Task: Make in the project AtlasLine a sprint 'Fast & Furious'. Create in the project AtlasLine a sprint 'Fast & Furious'. Add in the project AtlasLine a sprint 'Fast & Furious'
Action: Mouse moved to (183, 48)
Screenshot: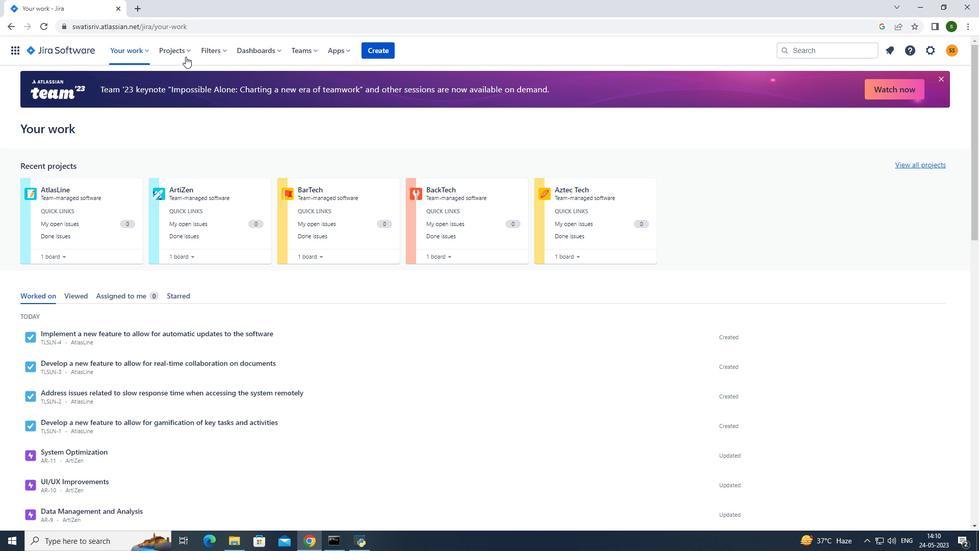 
Action: Mouse pressed left at (183, 48)
Screenshot: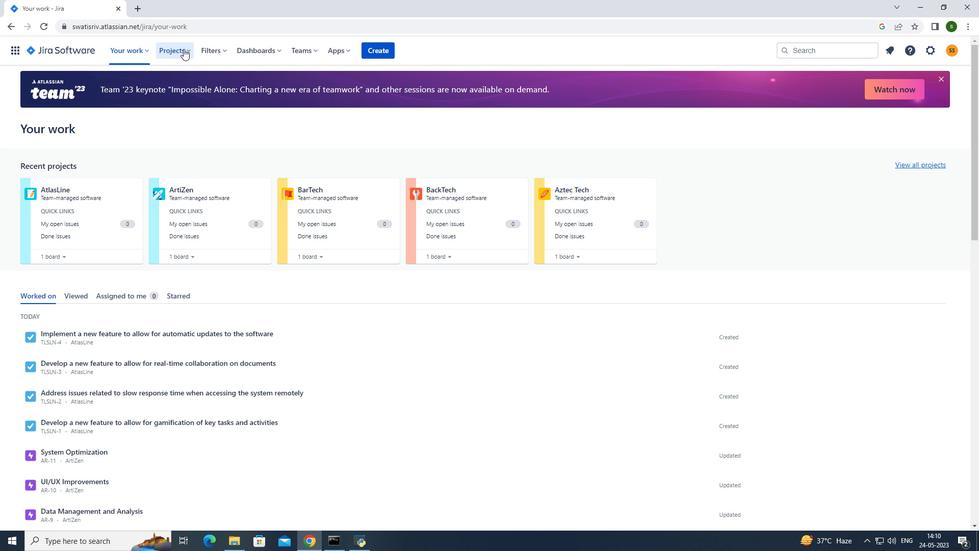 
Action: Mouse moved to (218, 89)
Screenshot: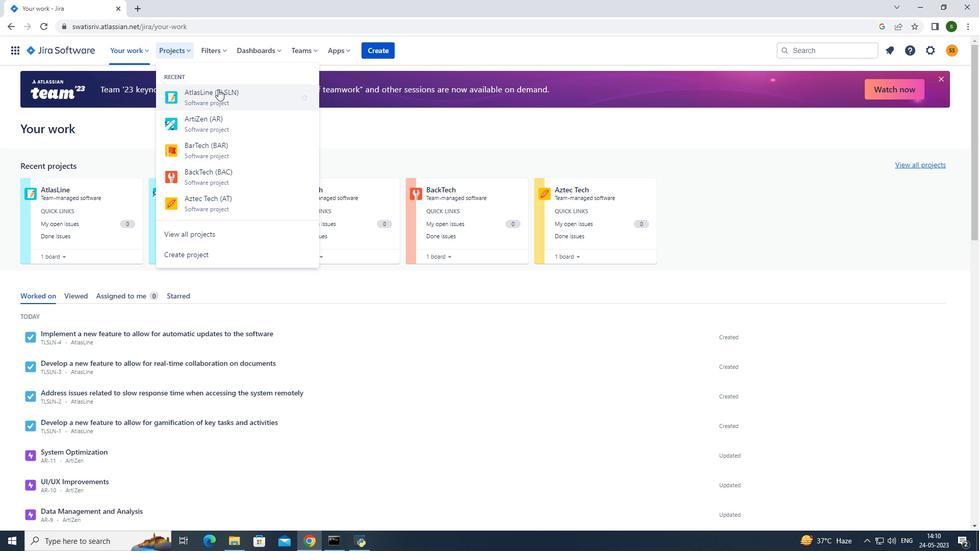 
Action: Mouse pressed left at (218, 89)
Screenshot: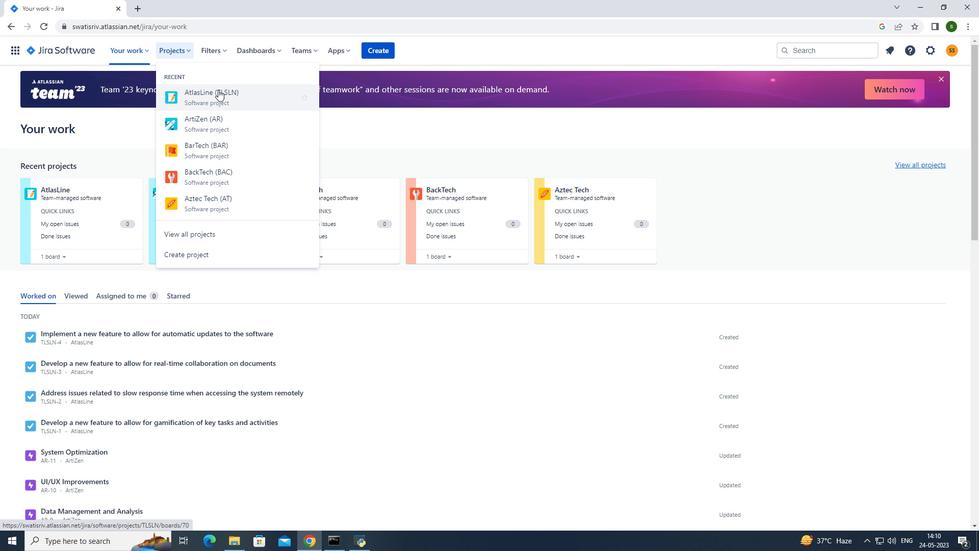 
Action: Mouse moved to (205, 351)
Screenshot: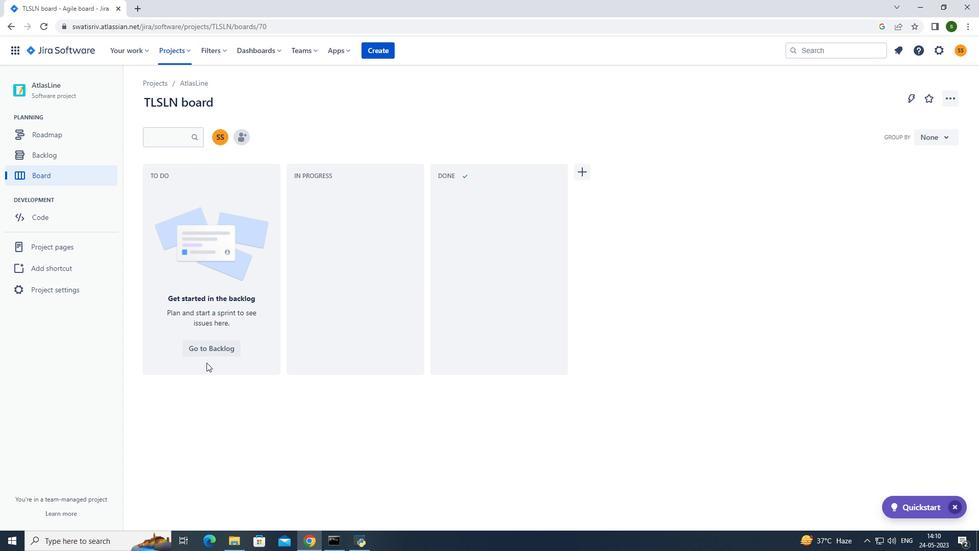 
Action: Mouse pressed left at (205, 351)
Screenshot: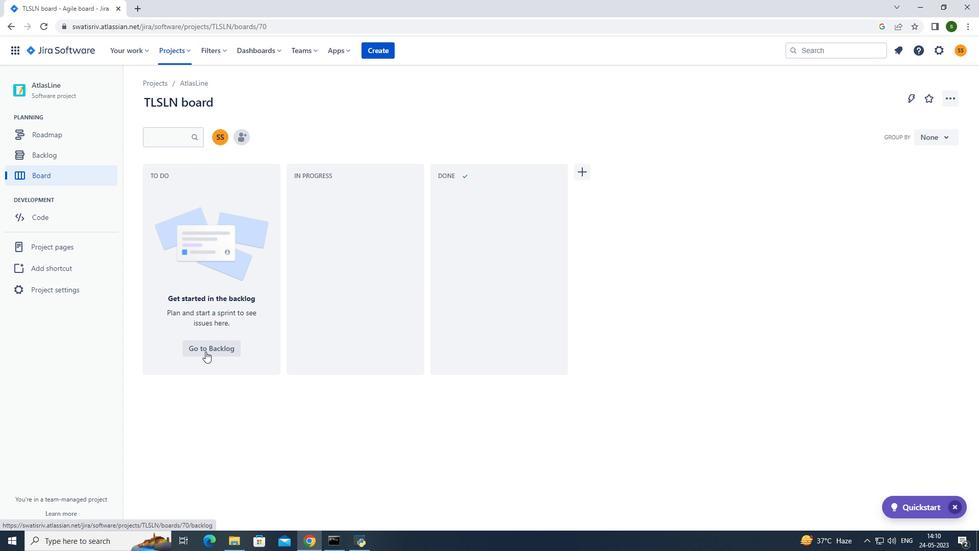 
Action: Mouse moved to (920, 163)
Screenshot: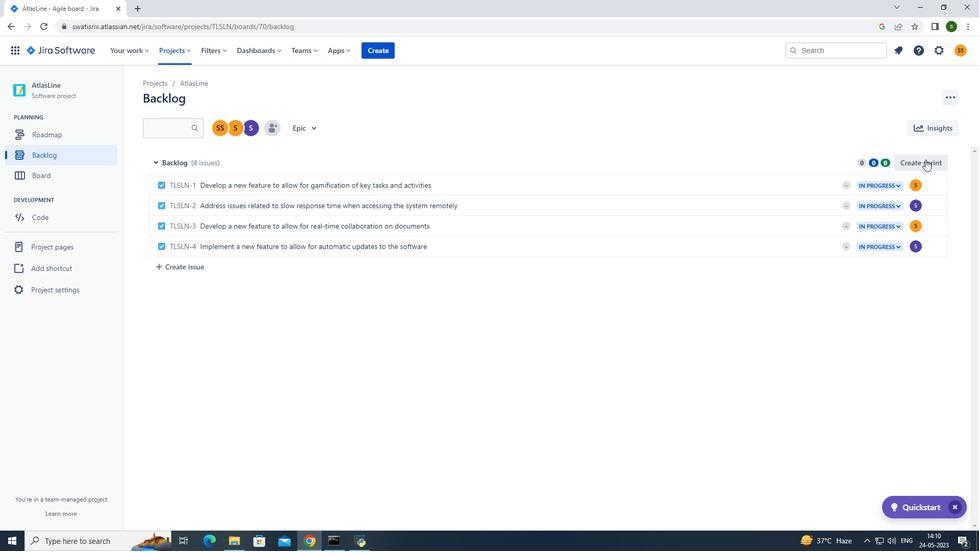 
Action: Mouse pressed left at (920, 163)
Screenshot: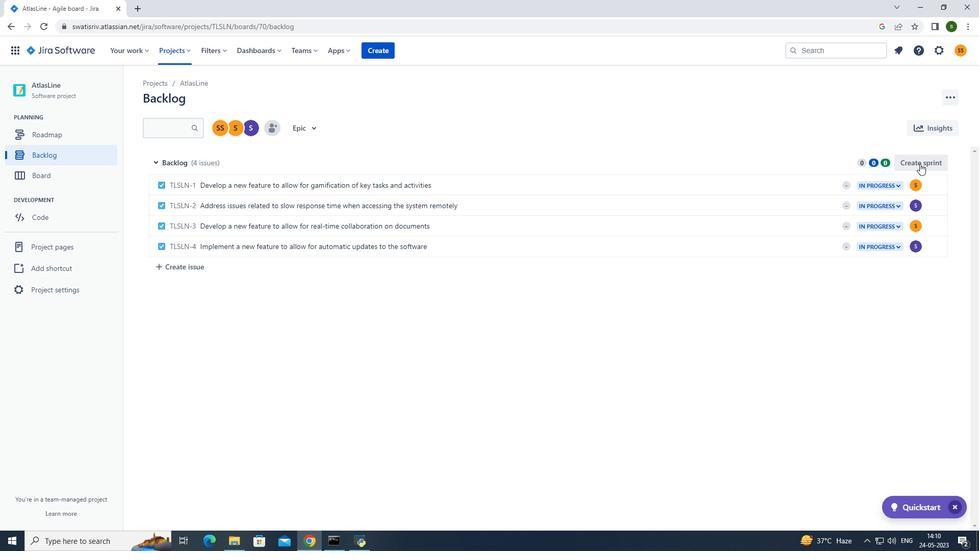 
Action: Mouse moved to (938, 161)
Screenshot: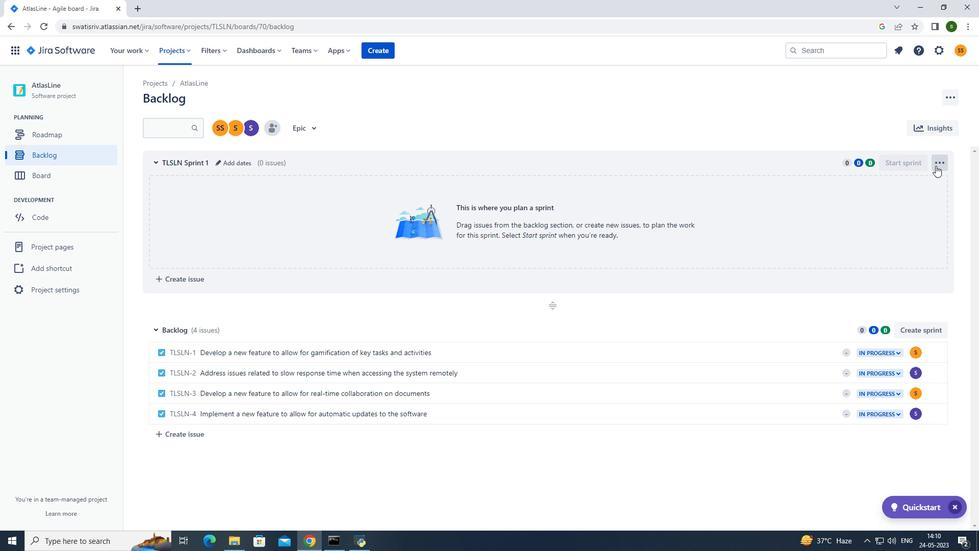 
Action: Mouse pressed left at (938, 161)
Screenshot: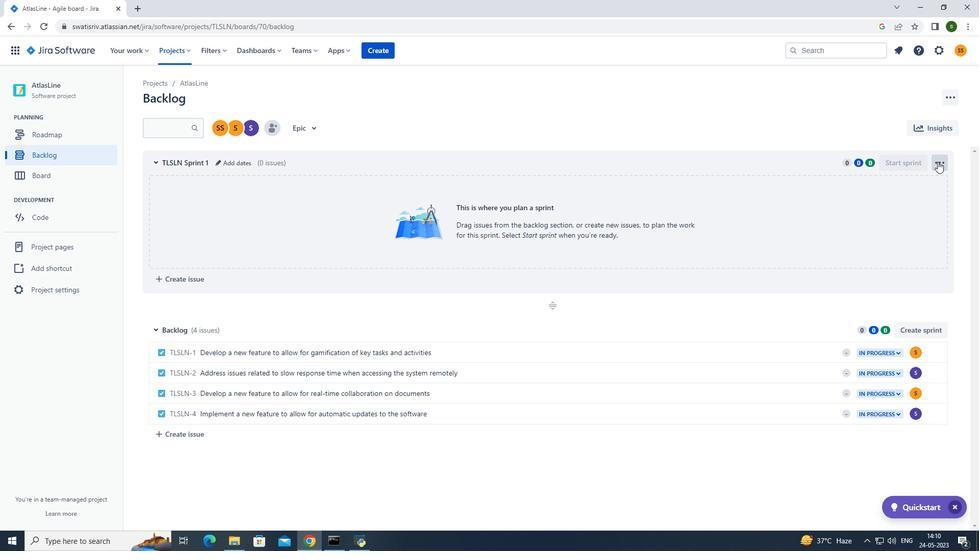 
Action: Mouse moved to (926, 183)
Screenshot: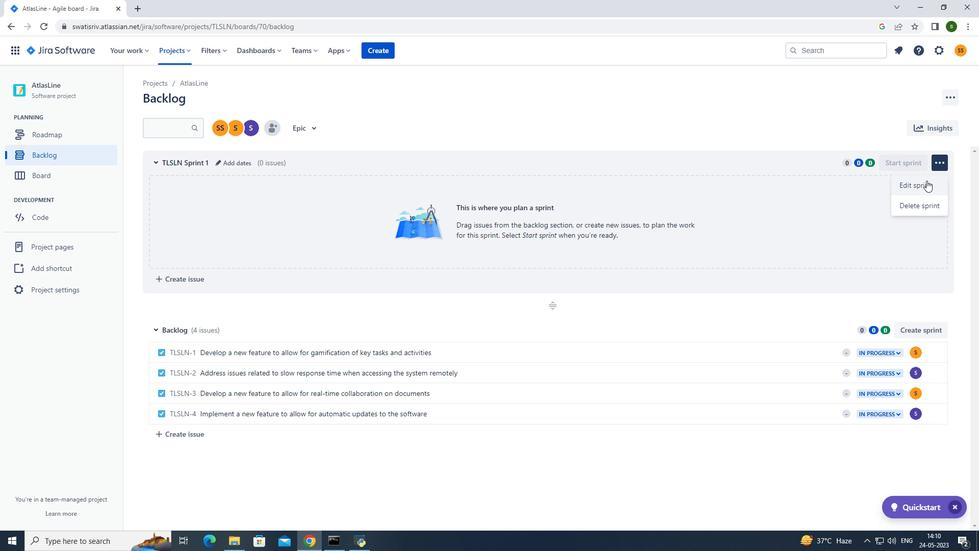 
Action: Mouse pressed left at (926, 183)
Screenshot: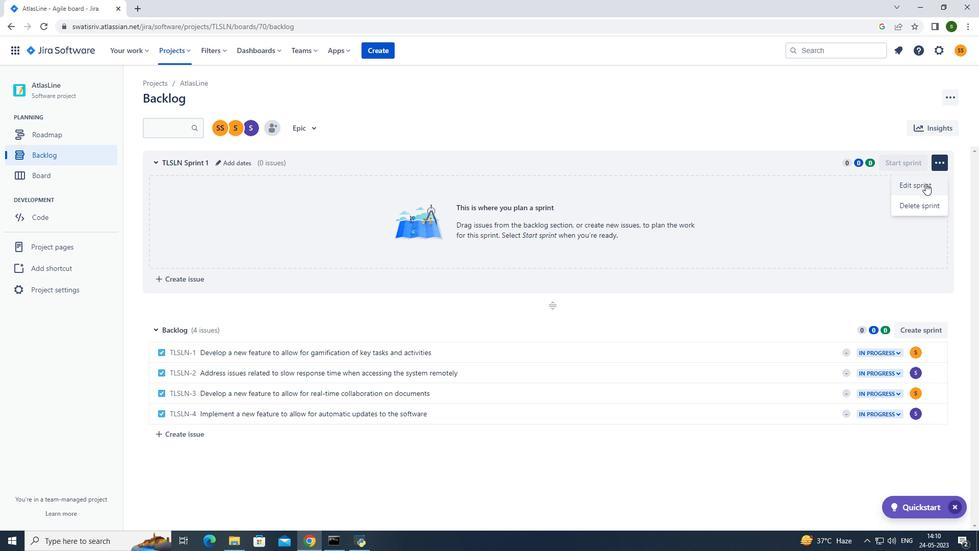 
Action: Mouse moved to (425, 118)
Screenshot: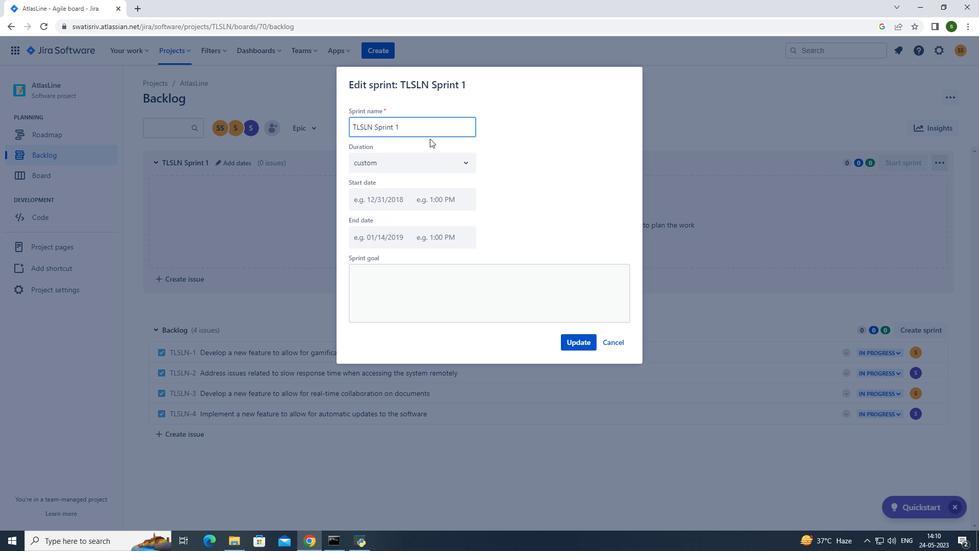 
Action: Key pressed <Key.backspace><Key.backspace><Key.backspace><Key.backspace><Key.backspace><Key.backspace><Key.backspace><Key.backspace><Key.backspace><Key.backspace><Key.backspace><Key.backspace><Key.backspace><Key.backspace><Key.caps_lock>F<Key.caps_lock>ast<Key.space><Key.shift><Key.shift><Key.shift><Key.shift><Key.shift><Key.shift><Key.shift><Key.shift><Key.shift><Key.shift><Key.shift><Key.shift><Key.shift><Key.shift><Key.shift>&<Key.space><Key.caps_lock>F<Key.caps_lock>urious
Screenshot: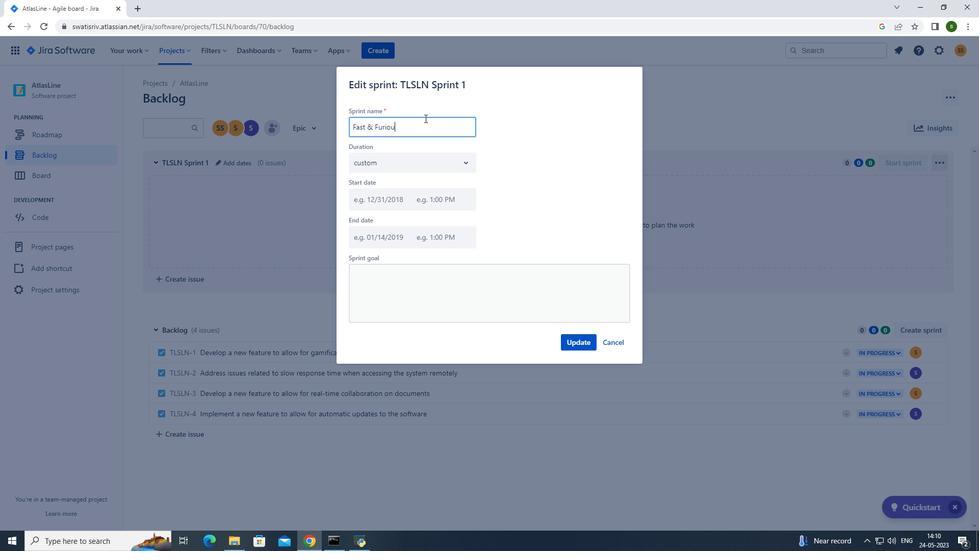 
Action: Mouse moved to (584, 342)
Screenshot: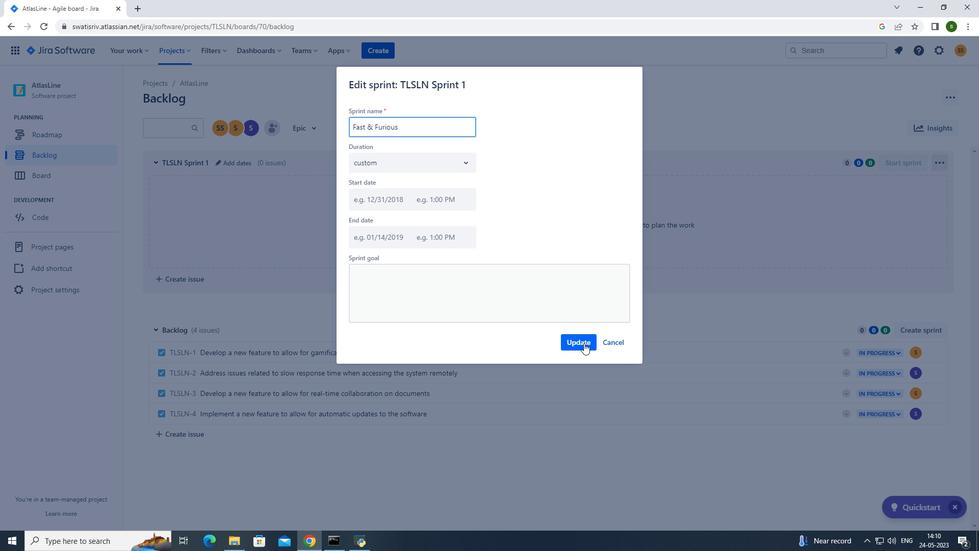 
Action: Mouse pressed left at (584, 342)
Screenshot: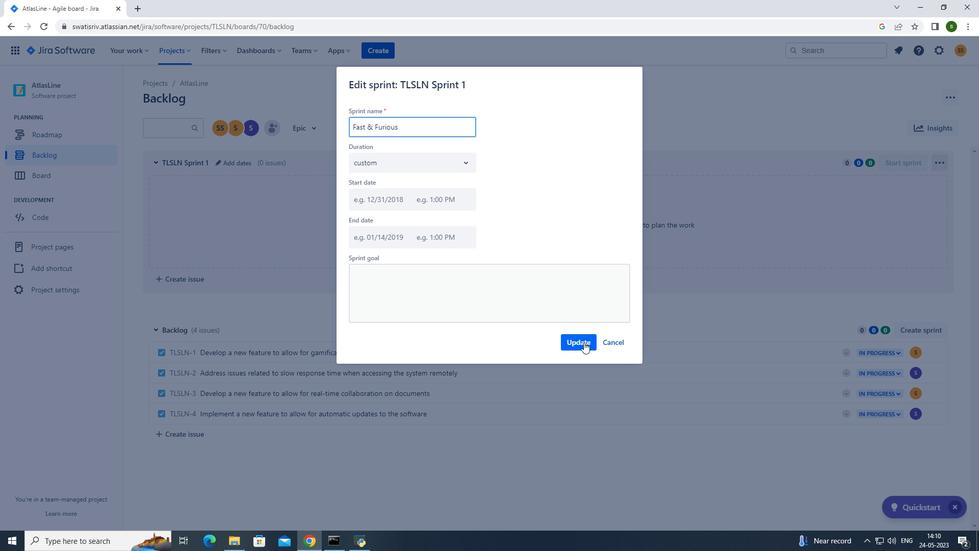 
Action: Mouse moved to (177, 50)
Screenshot: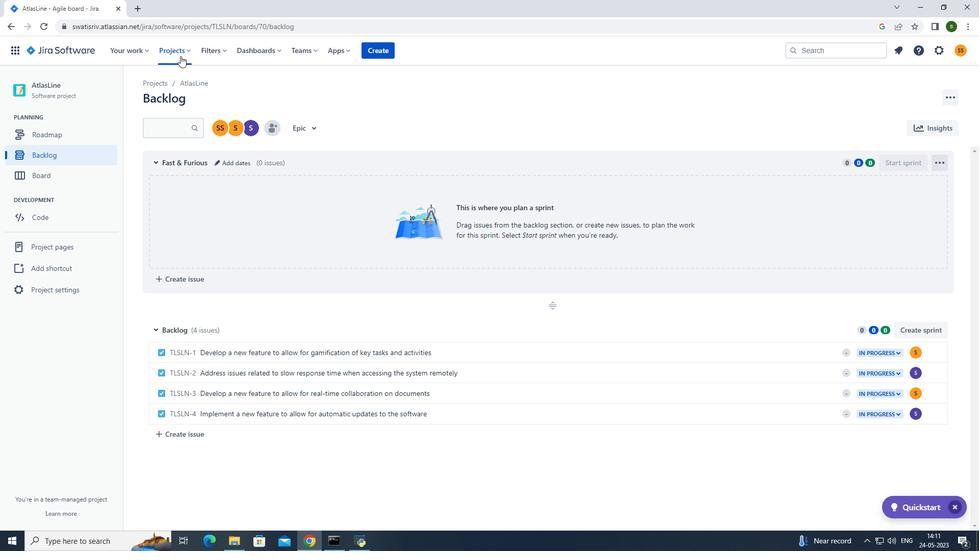 
Action: Mouse pressed left at (177, 50)
Screenshot: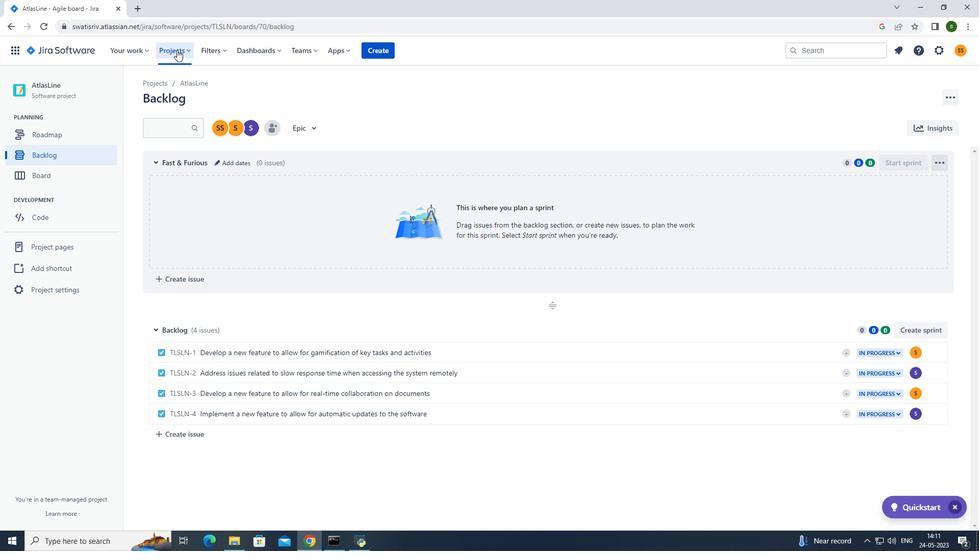 
Action: Mouse moved to (220, 89)
Screenshot: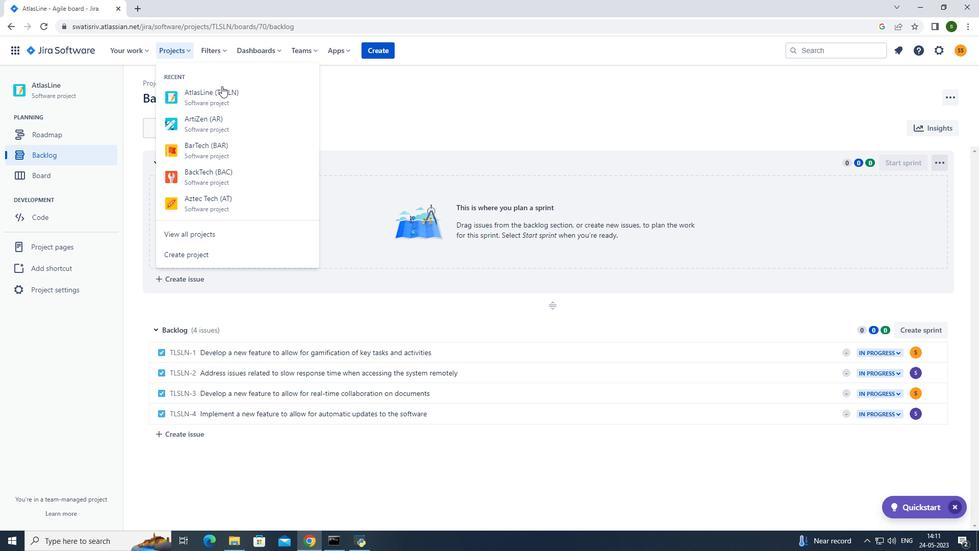 
Action: Mouse pressed left at (220, 89)
Screenshot: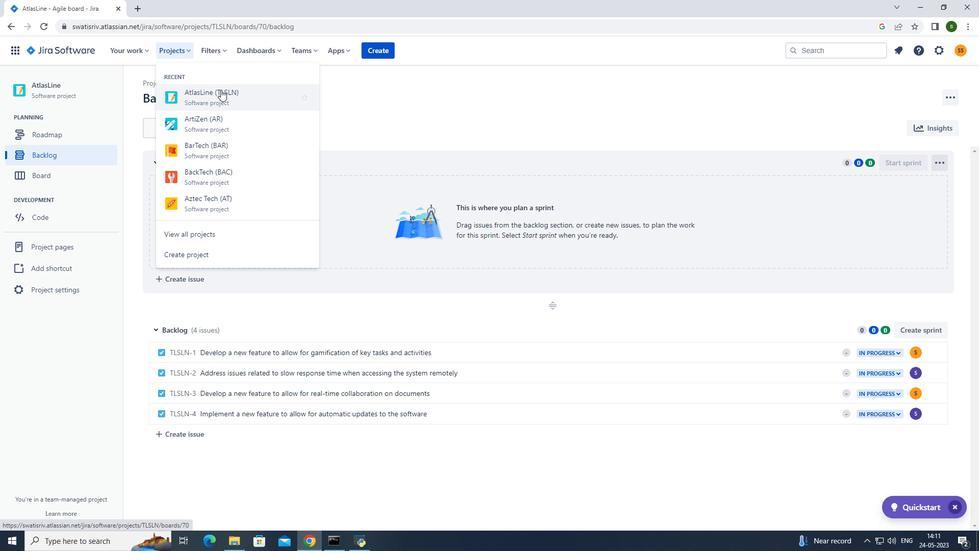 
Action: Mouse moved to (209, 347)
Screenshot: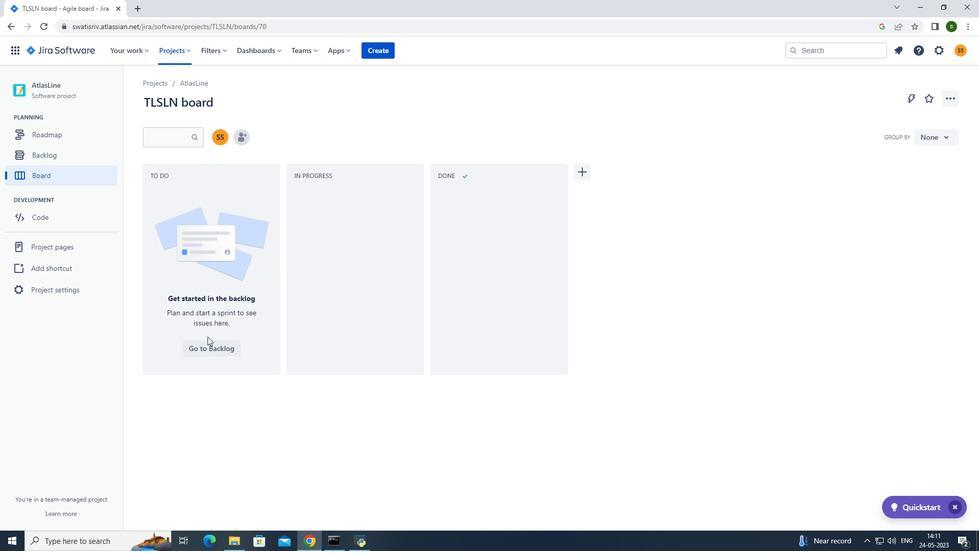 
Action: Mouse pressed left at (209, 347)
Screenshot: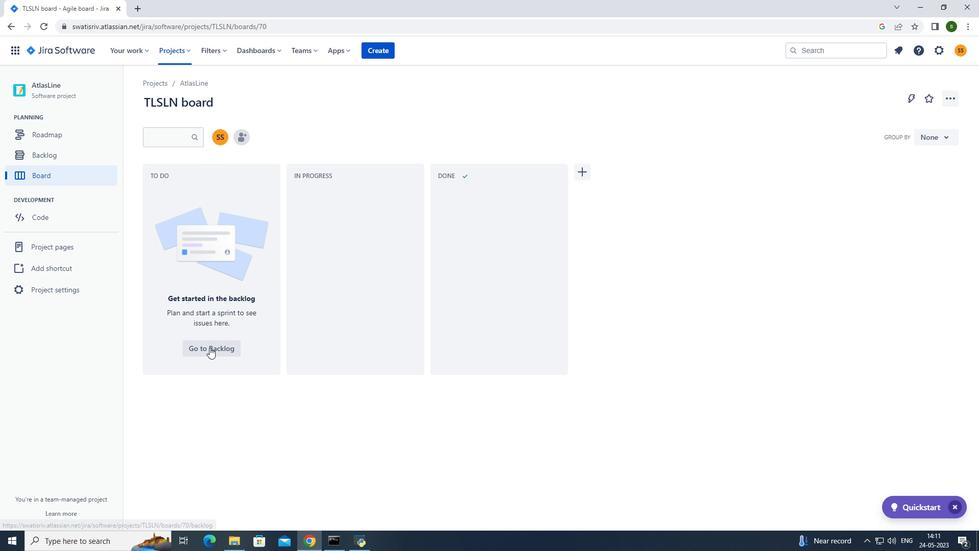
Action: Mouse moved to (929, 326)
Screenshot: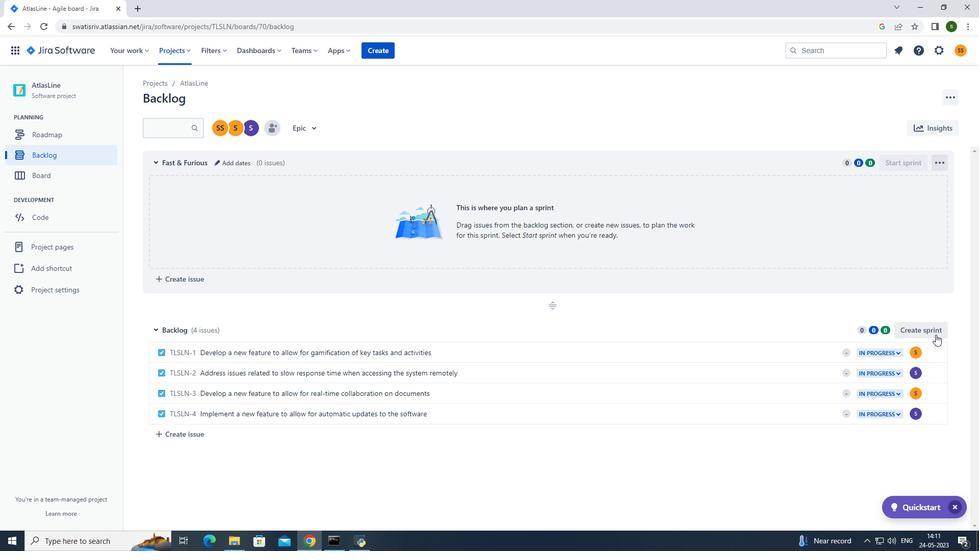 
Action: Mouse pressed left at (929, 326)
Screenshot: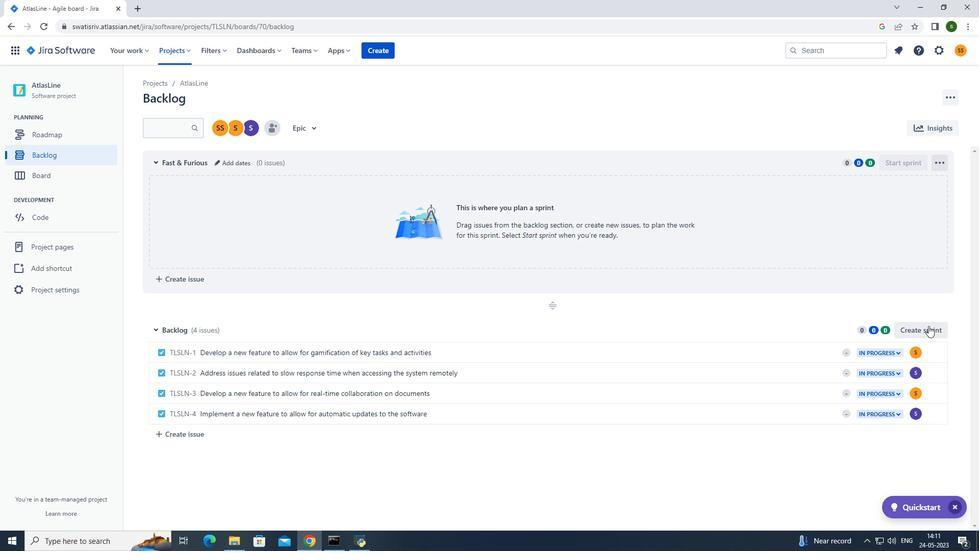 
Action: Mouse moved to (943, 332)
Screenshot: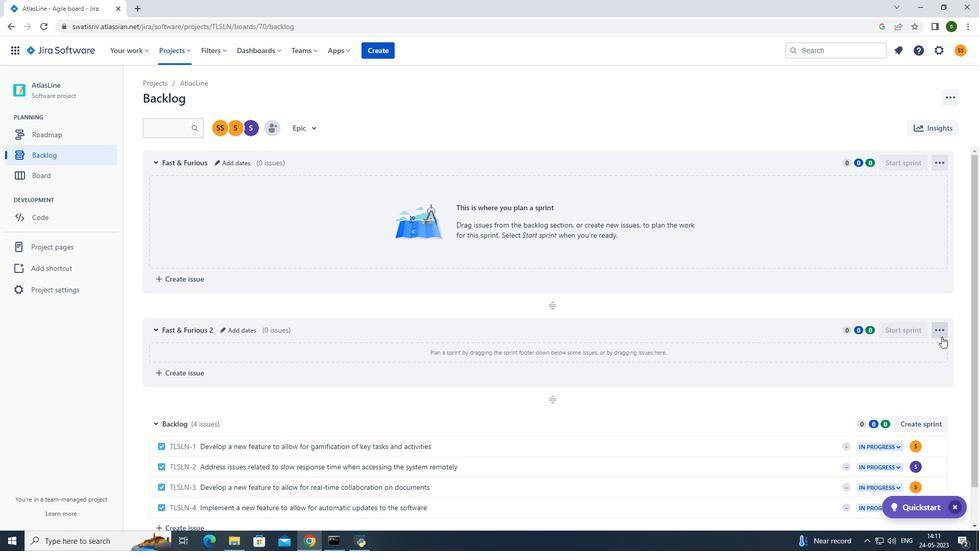 
Action: Mouse pressed left at (943, 332)
Screenshot: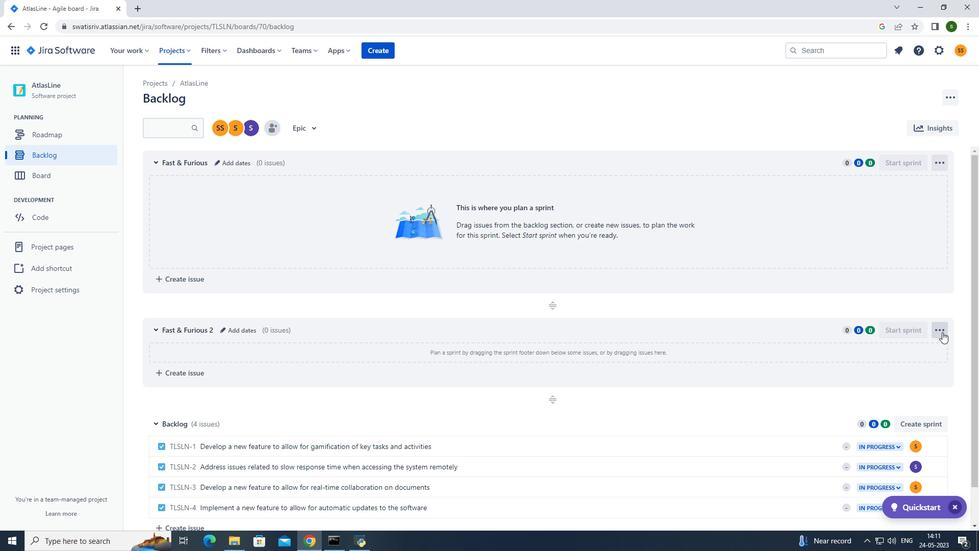 
Action: Mouse moved to (915, 376)
Screenshot: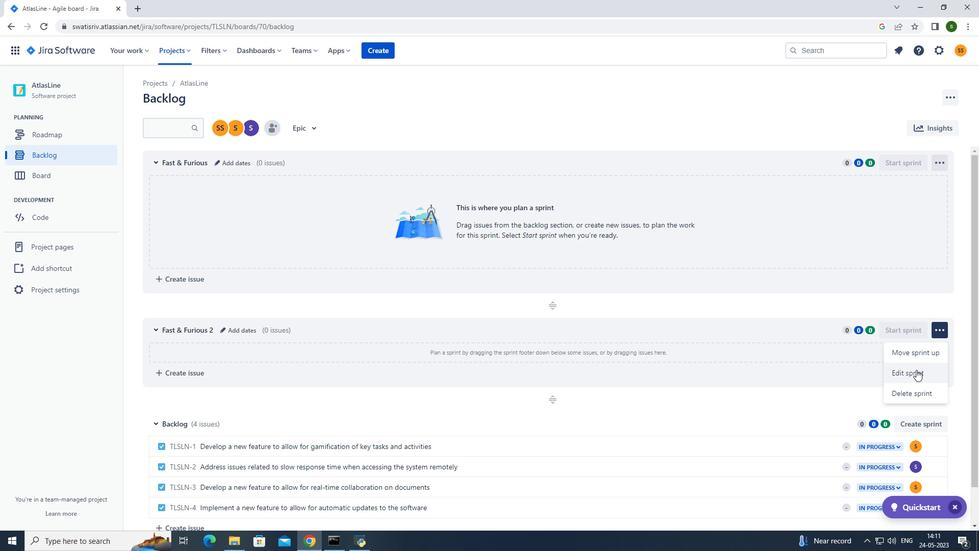 
Action: Mouse pressed left at (915, 376)
Screenshot: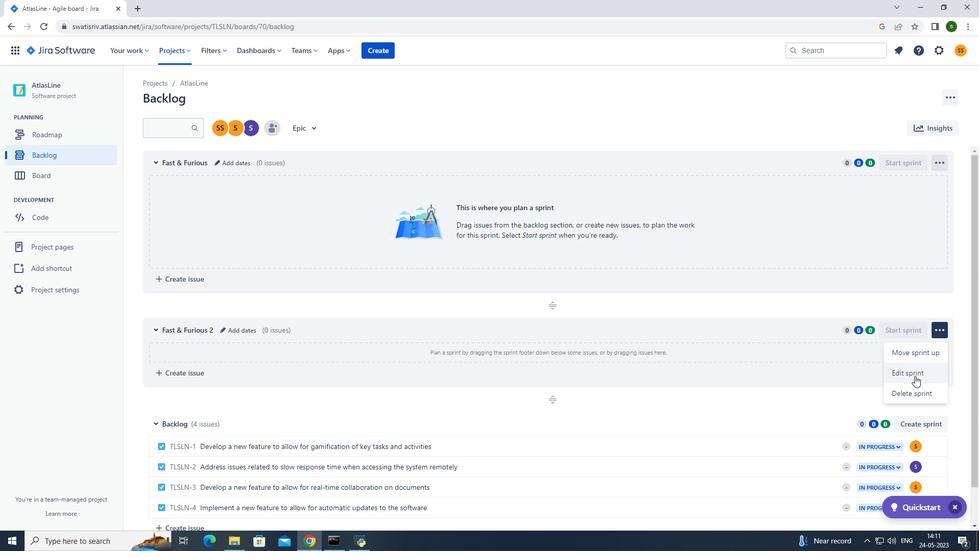 
Action: Mouse moved to (407, 118)
Screenshot: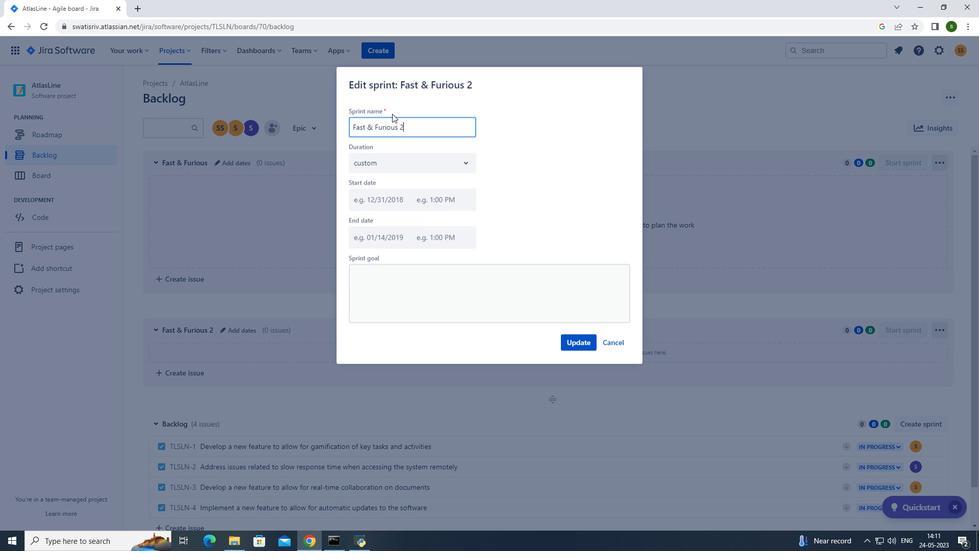 
Action: Key pressed <Key.backspace><Key.backspace><Key.backspace><Key.backspace><Key.backspace><Key.backspace><Key.backspace><Key.backspace><Key.backspace><Key.backspace><Key.backspace><Key.backspace><Key.backspace><Key.backspace><Key.backspace><Key.backspace><Key.caps_lock>F<Key.caps_lock>at<Key.backspace>st<Key.space><Key.shift>&<Key.space><Key.caps_lock>F<Key.caps_lock>urious
Screenshot: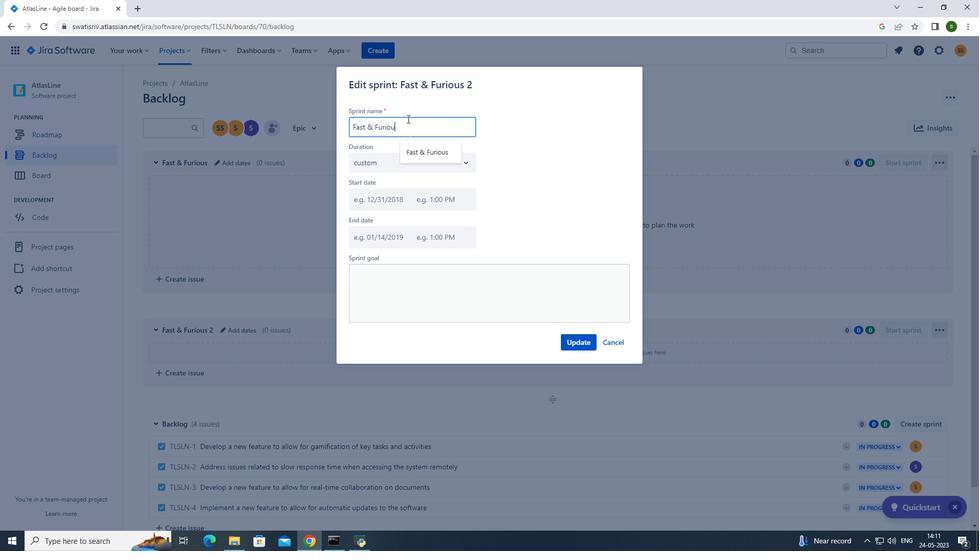 
Action: Mouse moved to (576, 348)
Screenshot: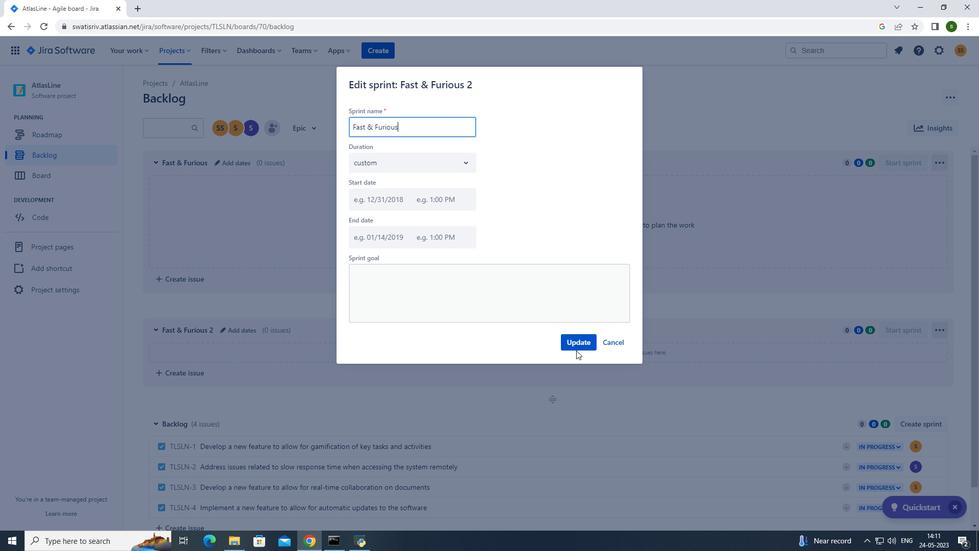 
Action: Mouse pressed left at (576, 348)
Screenshot: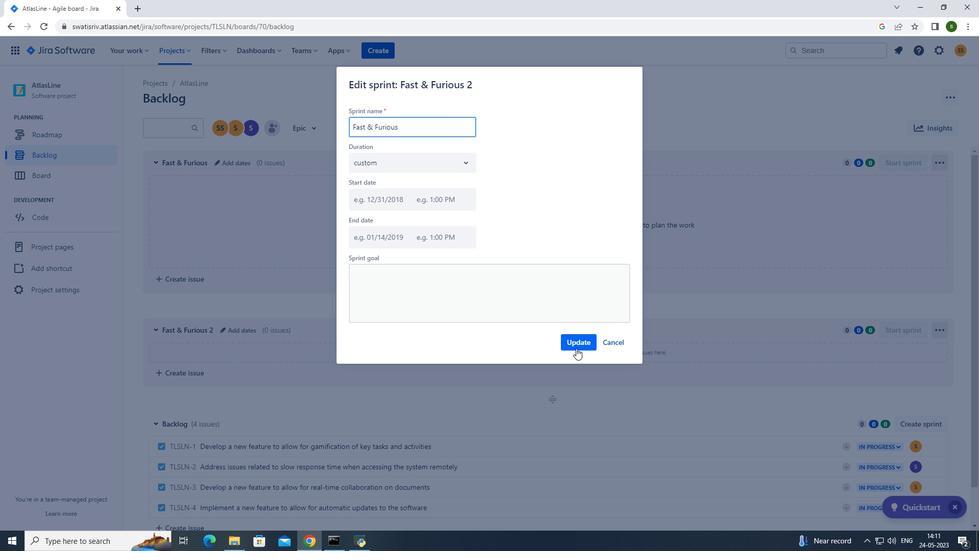 
Action: Mouse moved to (169, 50)
Screenshot: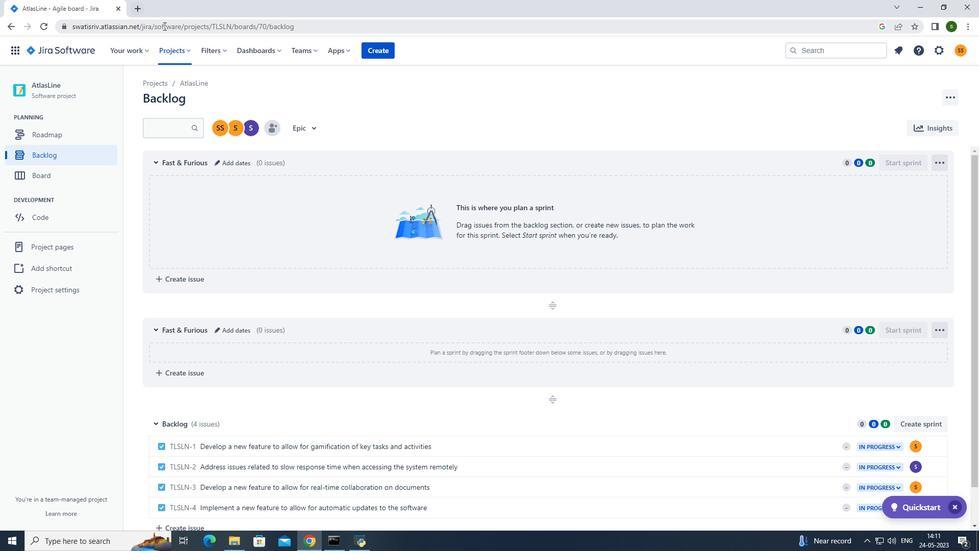 
Action: Mouse pressed left at (169, 50)
Screenshot: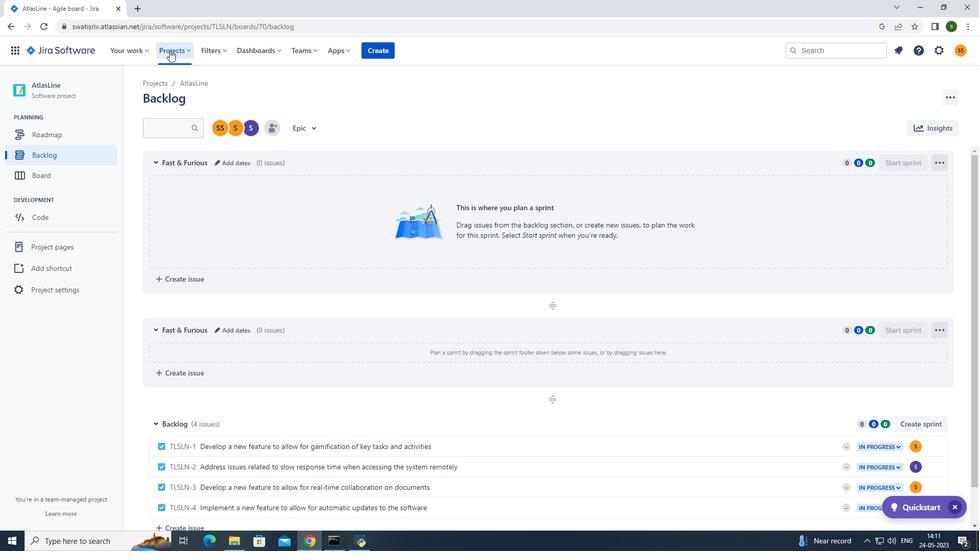 
Action: Mouse moved to (193, 101)
Screenshot: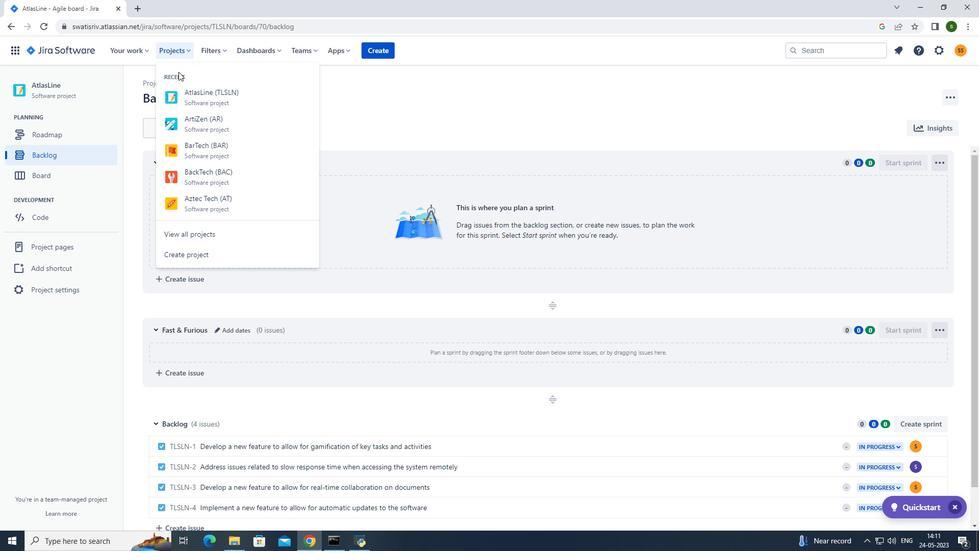 
Action: Mouse pressed left at (193, 101)
Screenshot: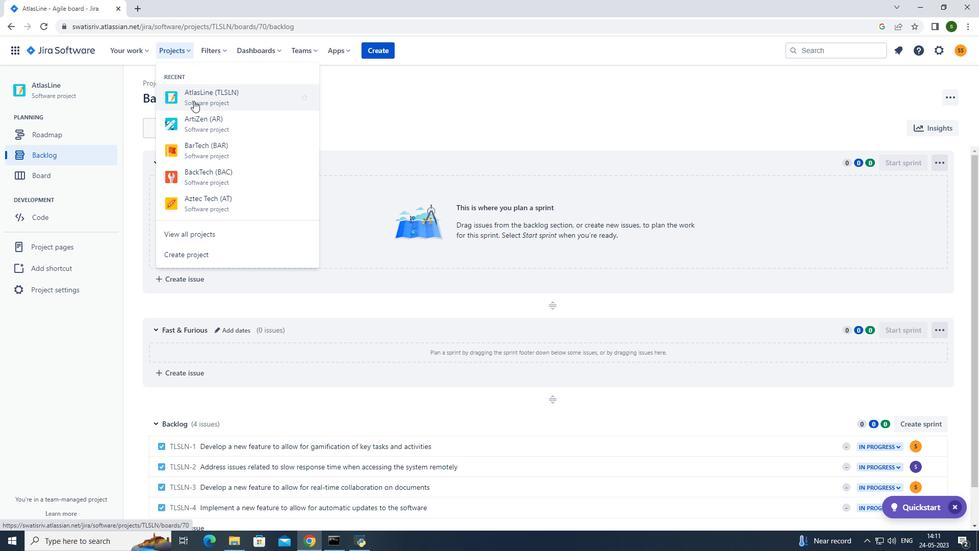 
Action: Mouse moved to (213, 350)
Screenshot: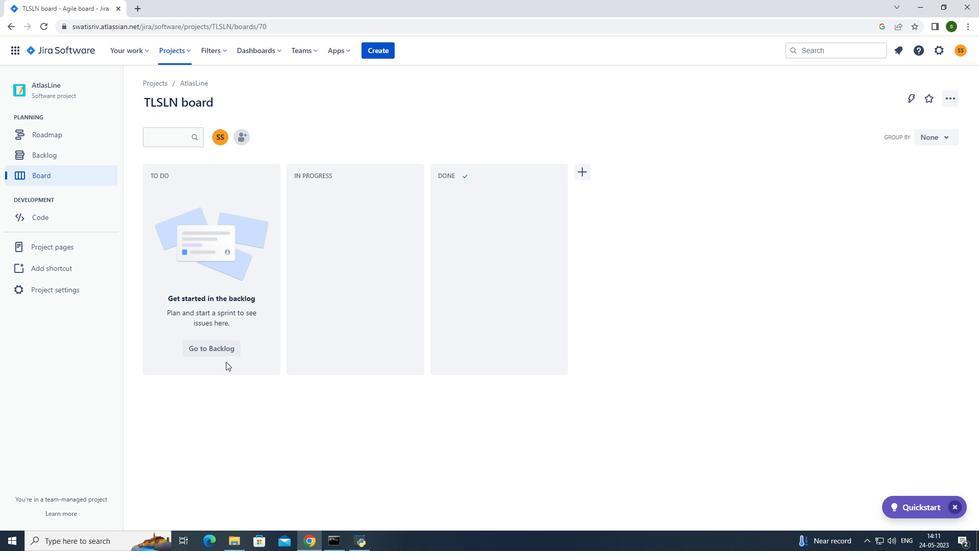 
Action: Mouse pressed left at (213, 350)
Screenshot: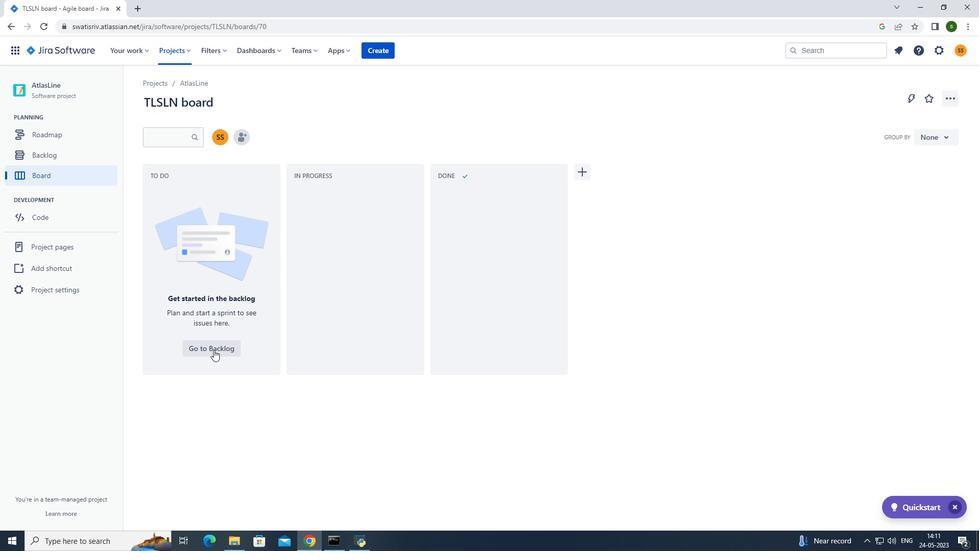 
Action: Mouse moved to (920, 416)
Screenshot: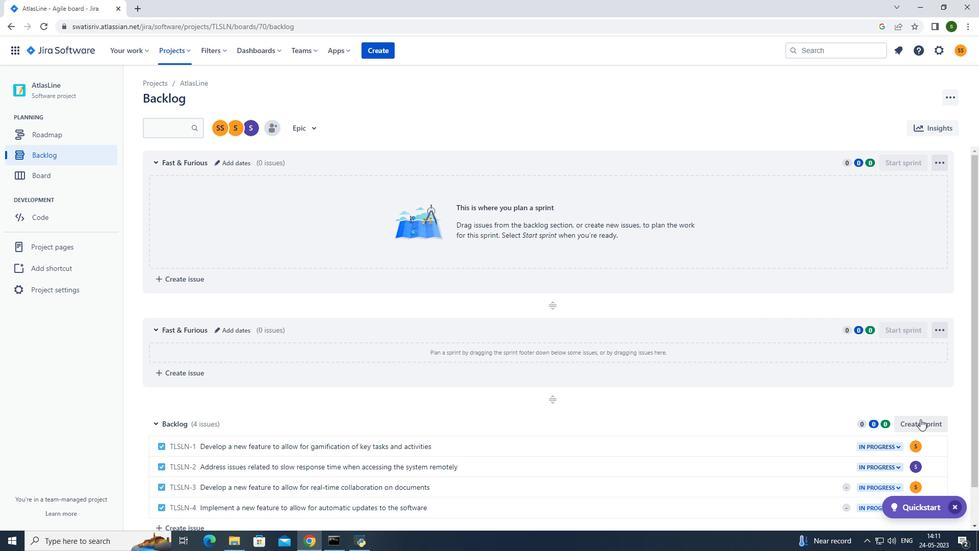 
Action: Mouse pressed left at (920, 416)
Screenshot: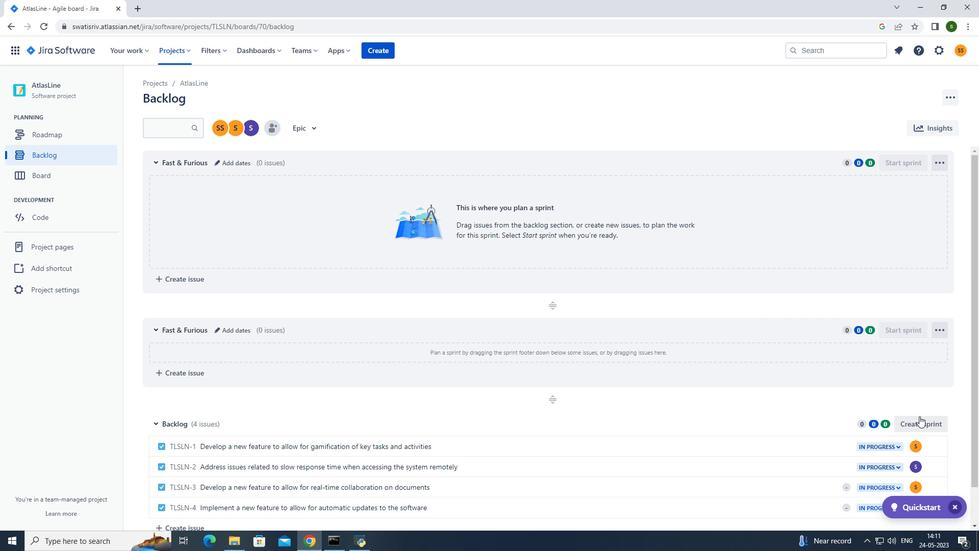 
Action: Mouse moved to (942, 422)
Screenshot: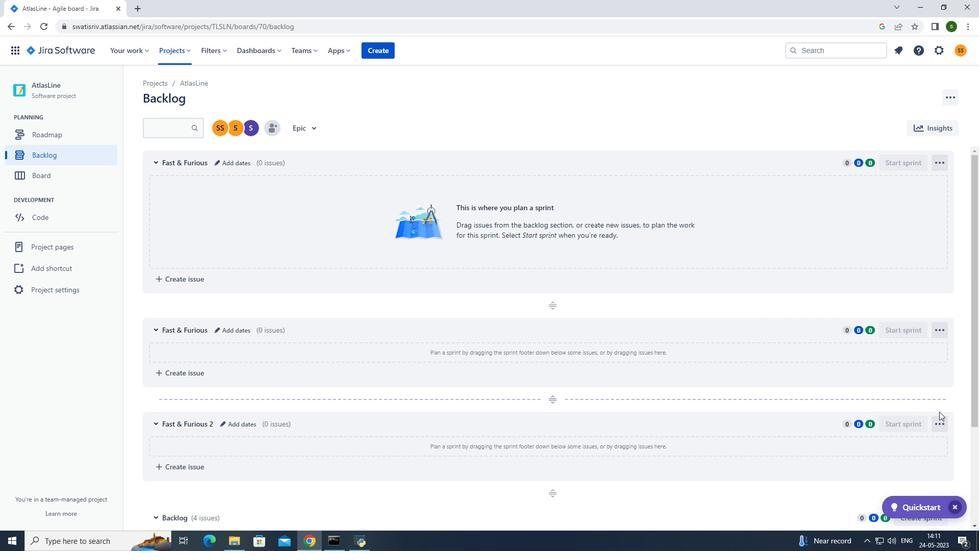 
Action: Mouse pressed left at (942, 422)
Screenshot: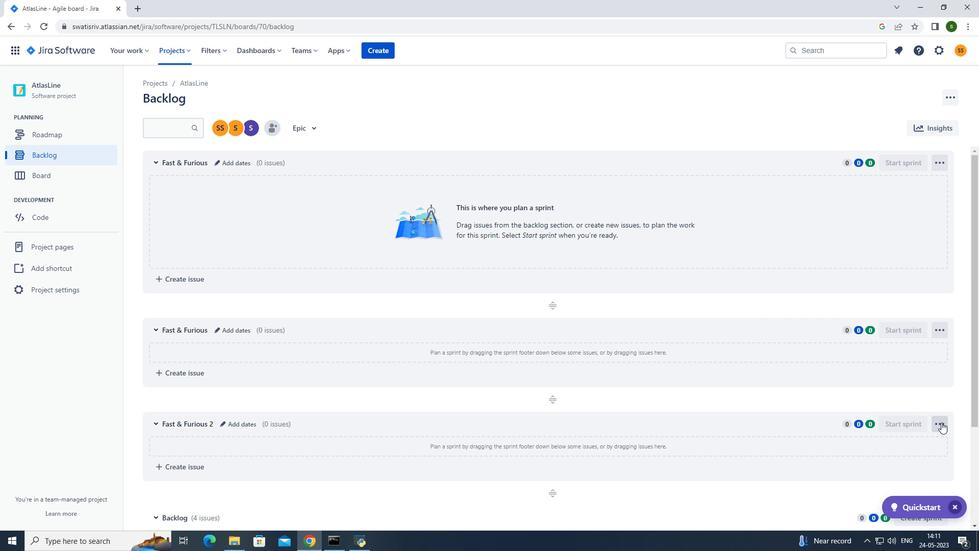 
Action: Mouse moved to (912, 469)
Screenshot: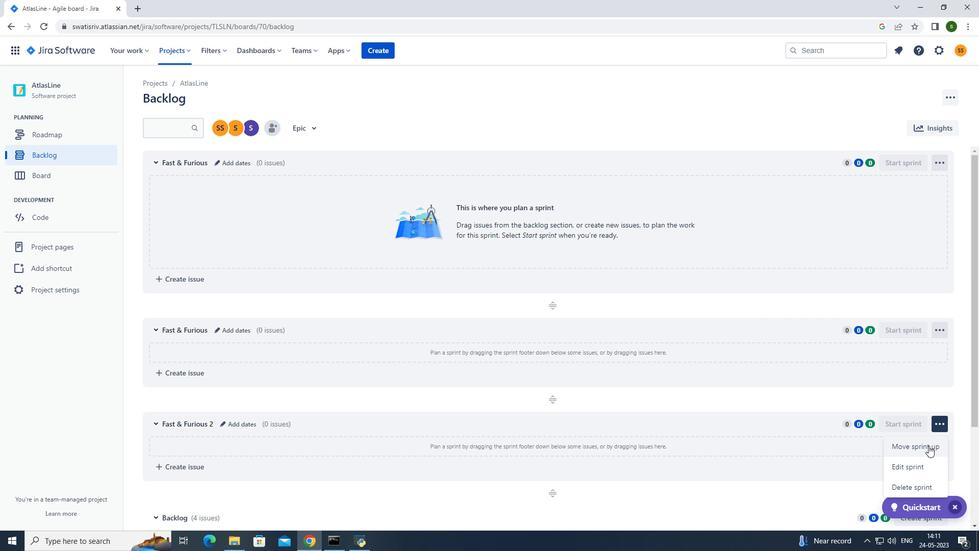 
Action: Mouse pressed left at (912, 469)
Screenshot: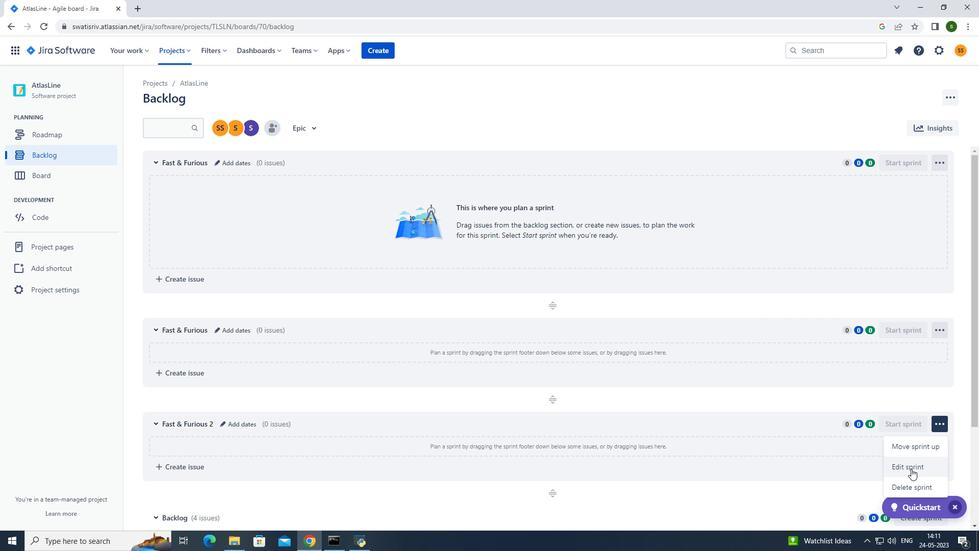 
Action: Mouse moved to (436, 126)
Screenshot: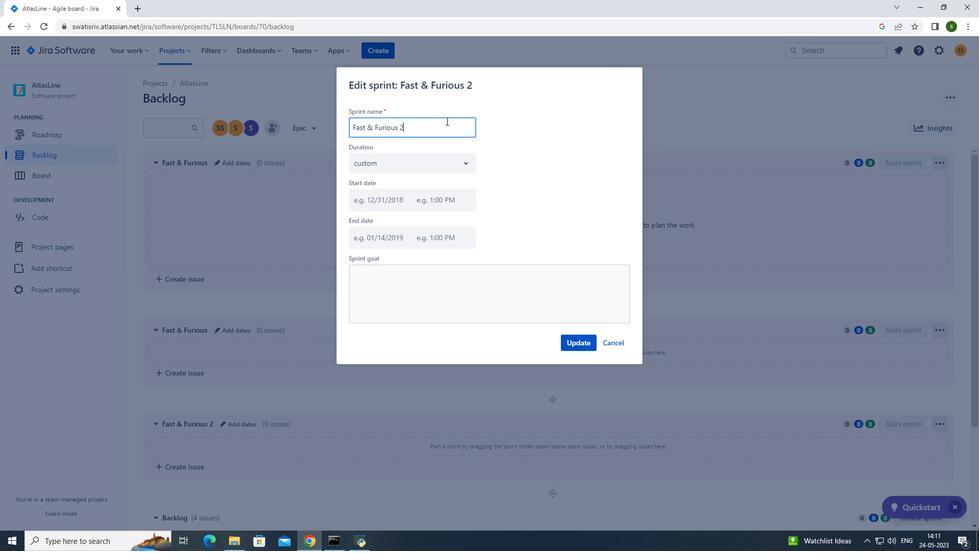 
Action: Key pressed <Key.backspace><Key.backspace><Key.backspace><Key.backspace><Key.backspace><Key.backspace><Key.backspace><Key.backspace><Key.backspace><Key.backspace><Key.backspace><Key.backspace><Key.backspace><Key.backspace><Key.backspace><Key.backspace><Key.caps_lock>F<Key.caps_lock>ast<Key.space><Key.shift>&<Key.space><Key.caps_lock>F<Key.caps_lock>urious
Screenshot: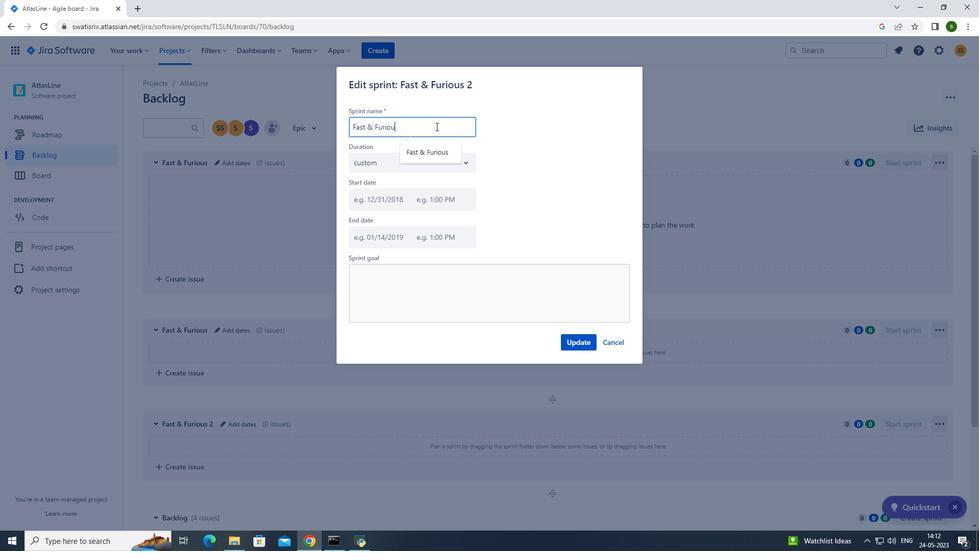 
Action: Mouse moved to (572, 342)
Screenshot: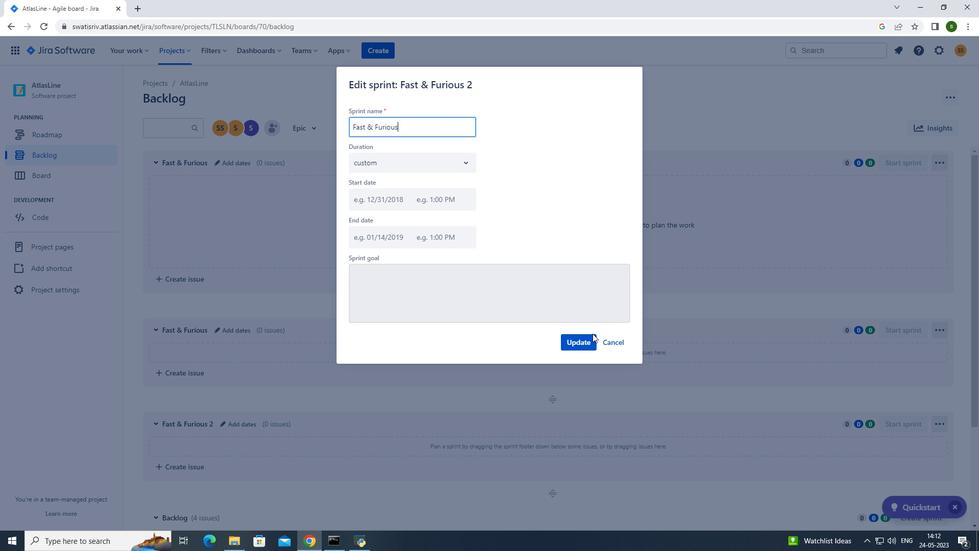 
Action: Mouse pressed left at (572, 342)
Screenshot: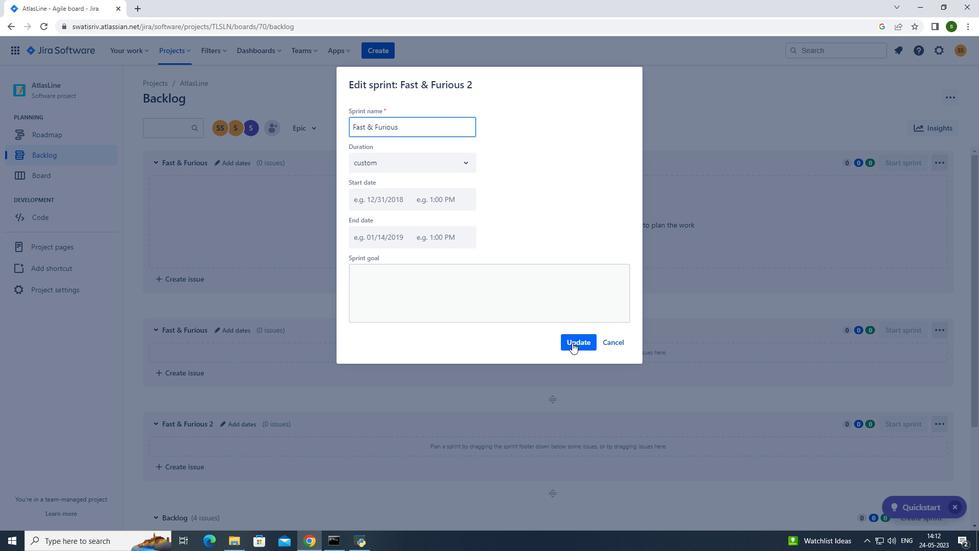 
Action: Mouse moved to (568, 102)
Screenshot: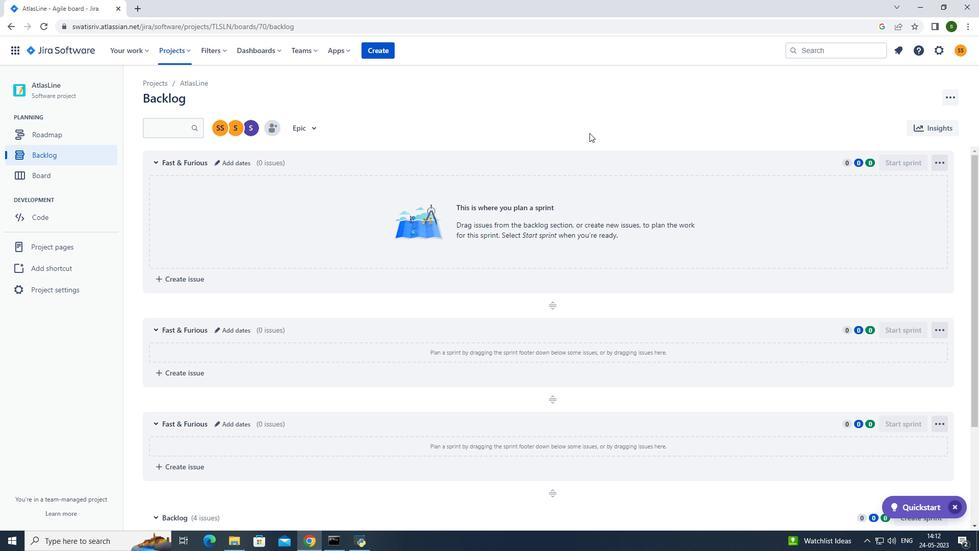 
Action: Mouse pressed left at (568, 102)
Screenshot: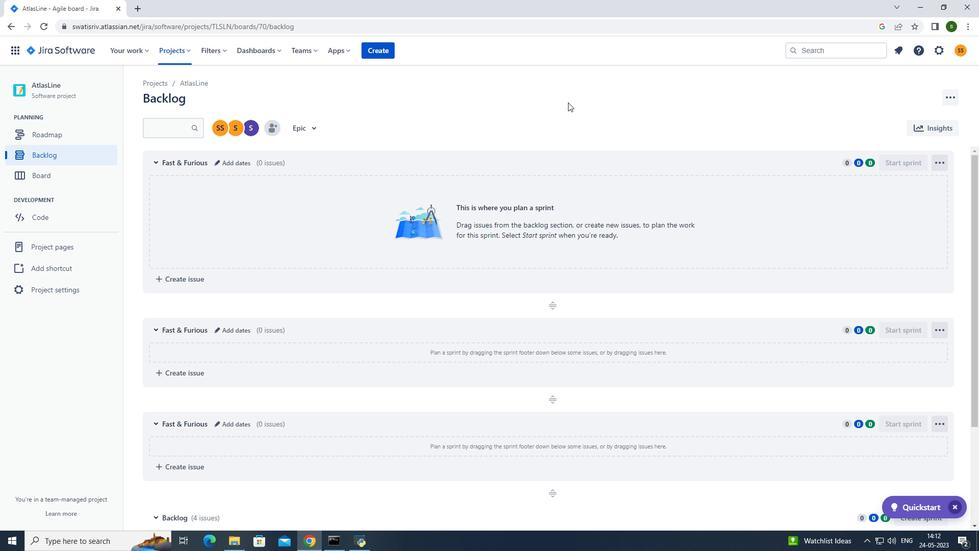 
